 Task: Add an event with the title Second Client Appreciation Lunch, date '2024/04/06', time 7:30 AM to 9:30 AMand add a description: The Marketing Campaign Launch is an exciting and highly anticipated event that marks the official introduction of a new marketing campaign to the target audience. It is a carefully planned and executed event designed to create buzz, generate interest, and maximize the impact of the campaign's messaging and objectives._x000D_
_x000D_
, put the event into Orange category . Add location for the event as: 654 Palais des Festivals, Cannes, France, logged in from the account softage.7@softage.netand send the event invitation to softage.6@softage.net and softage.8@softage.net. Set a reminder for the event 1 hour before
Action: Mouse moved to (85, 108)
Screenshot: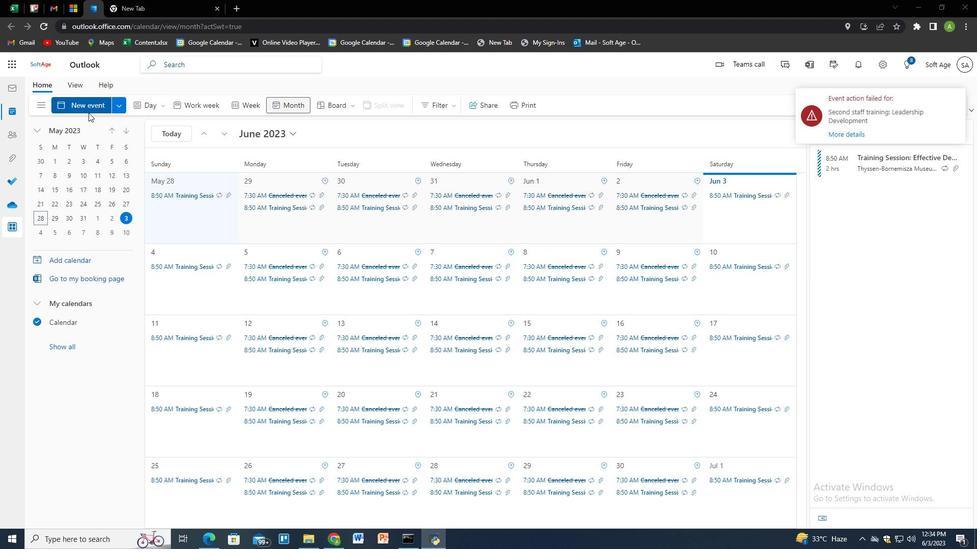 
Action: Mouse pressed left at (85, 108)
Screenshot: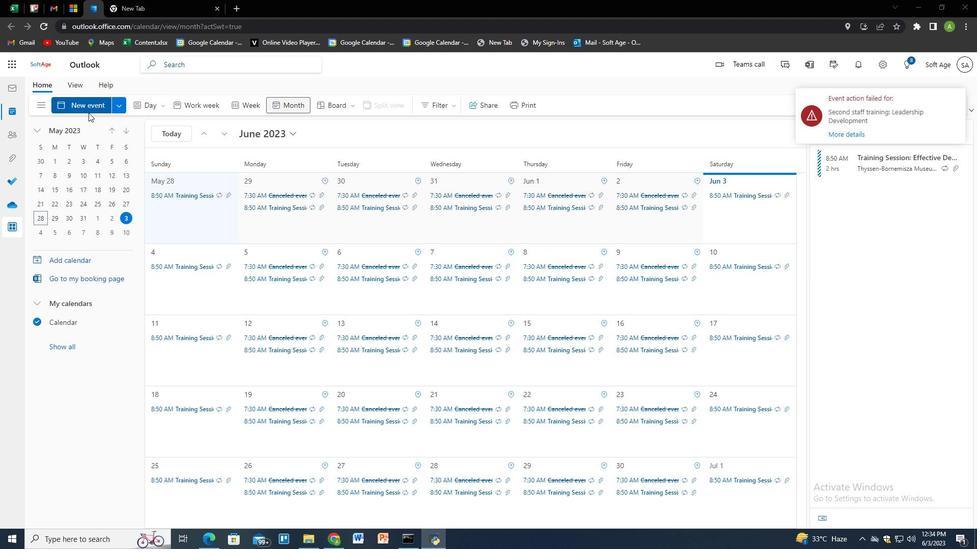 
Action: Mouse moved to (320, 170)
Screenshot: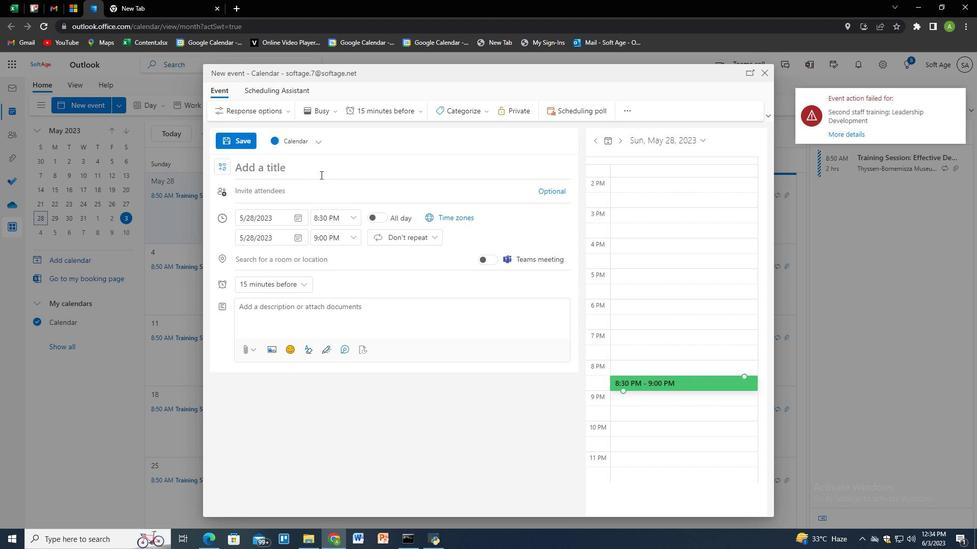 
Action: Mouse pressed left at (320, 170)
Screenshot: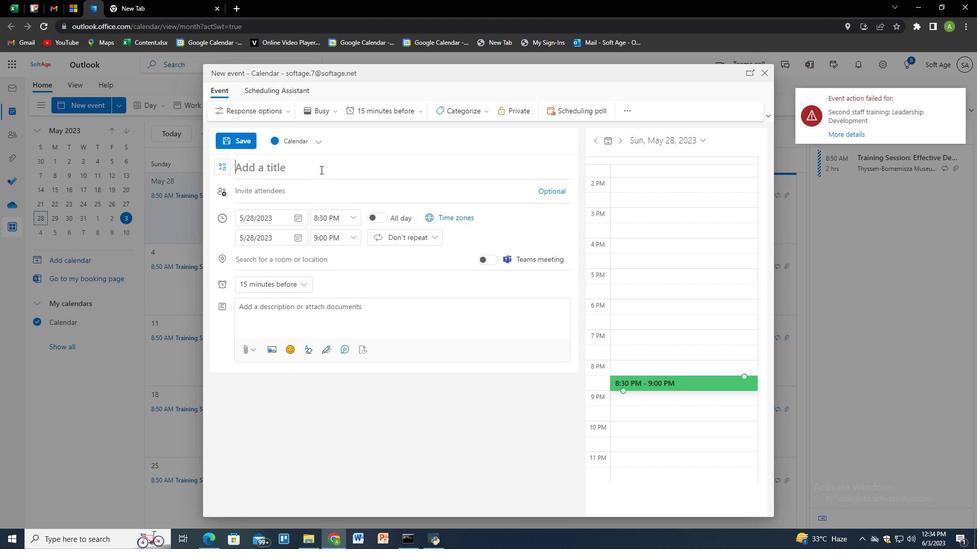 
Action: Key pressed <Key.shift>Second<Key.space><Key.shift>Client<Key.space><Key.shift>Appreciation<Key.space><Key.shift>Lunch
Screenshot: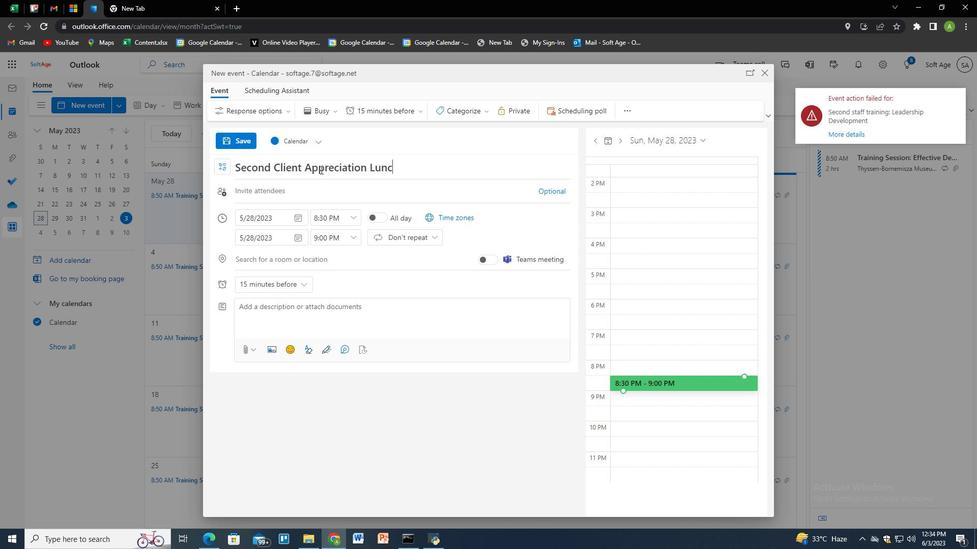 
Action: Mouse moved to (480, 243)
Screenshot: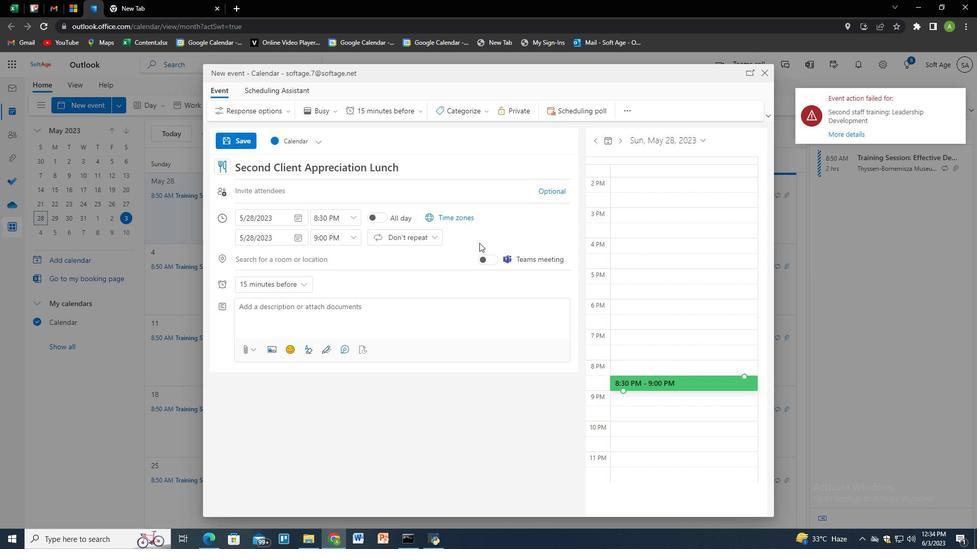 
Action: Mouse pressed left at (480, 243)
Screenshot: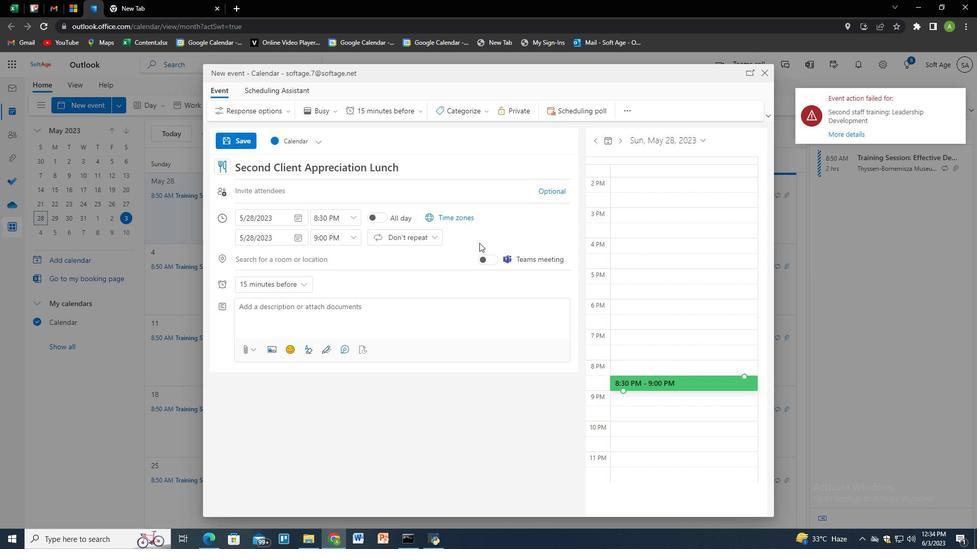 
Action: Mouse moved to (276, 219)
Screenshot: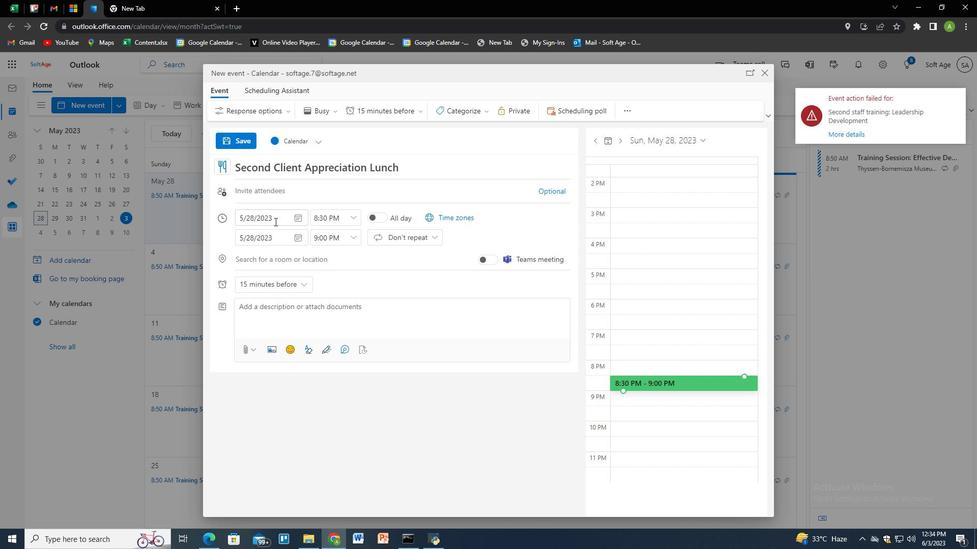 
Action: Mouse pressed left at (276, 219)
Screenshot: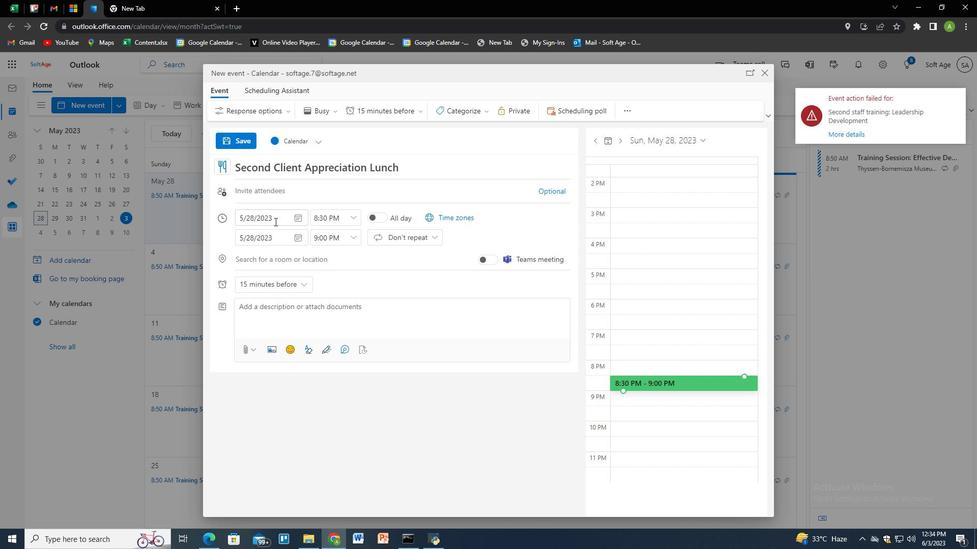 
Action: Mouse moved to (290, 241)
Screenshot: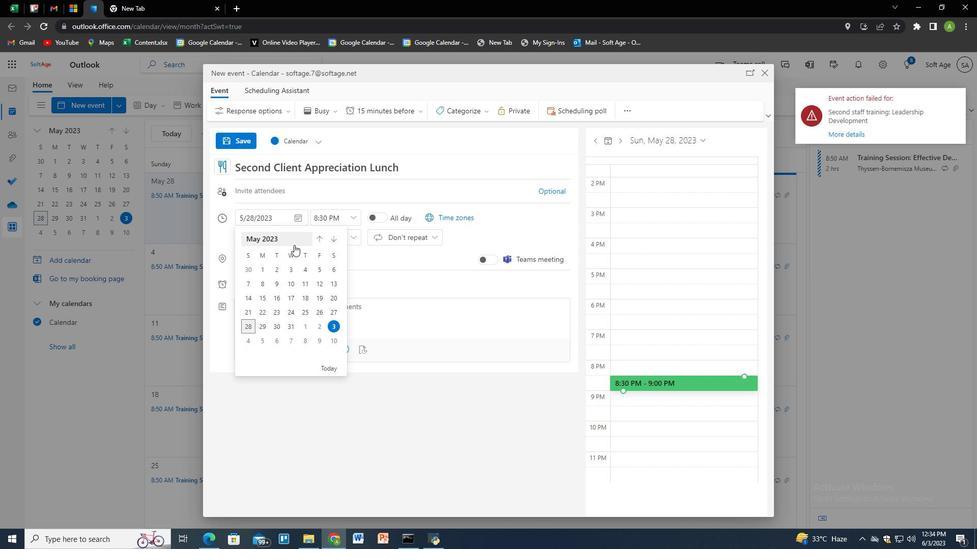 
Action: Mouse pressed left at (290, 241)
Screenshot: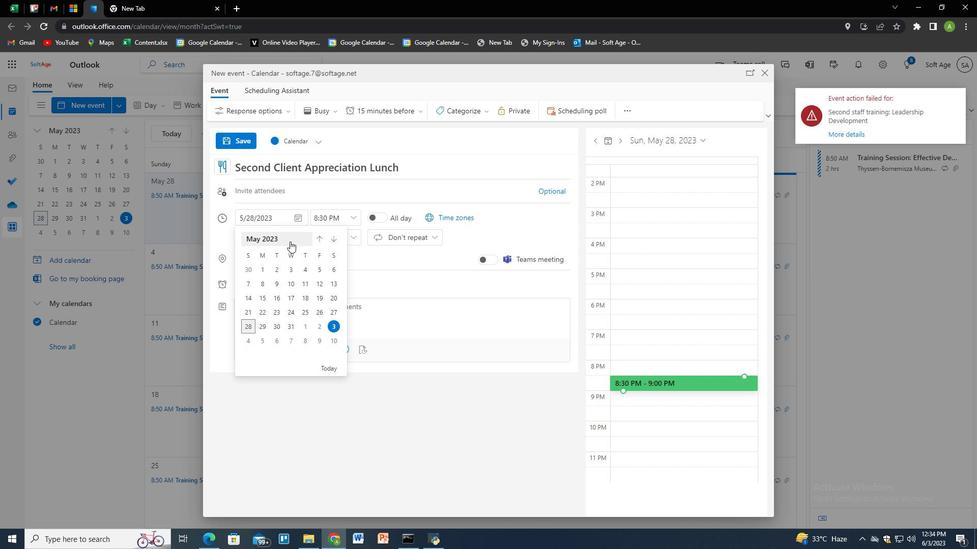 
Action: Mouse moved to (291, 239)
Screenshot: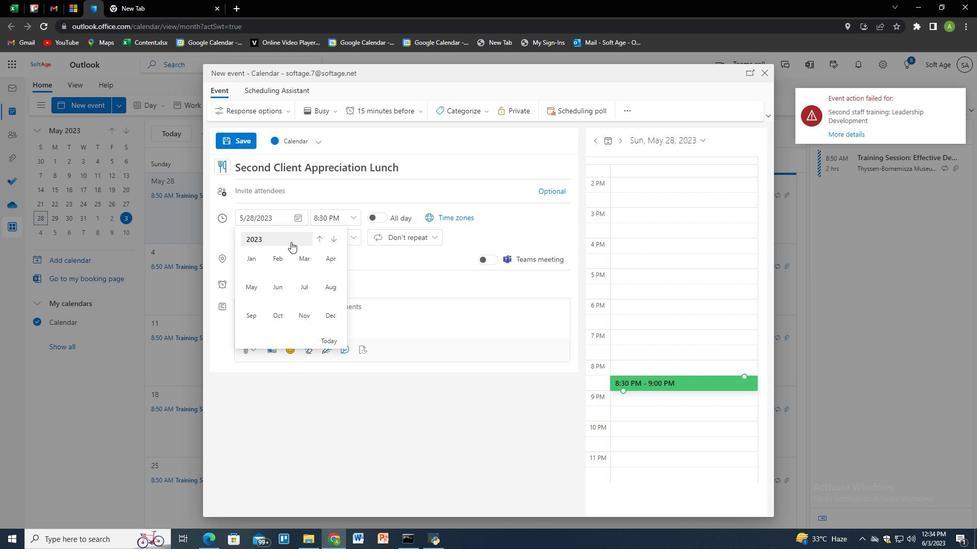 
Action: Mouse pressed left at (291, 239)
Screenshot: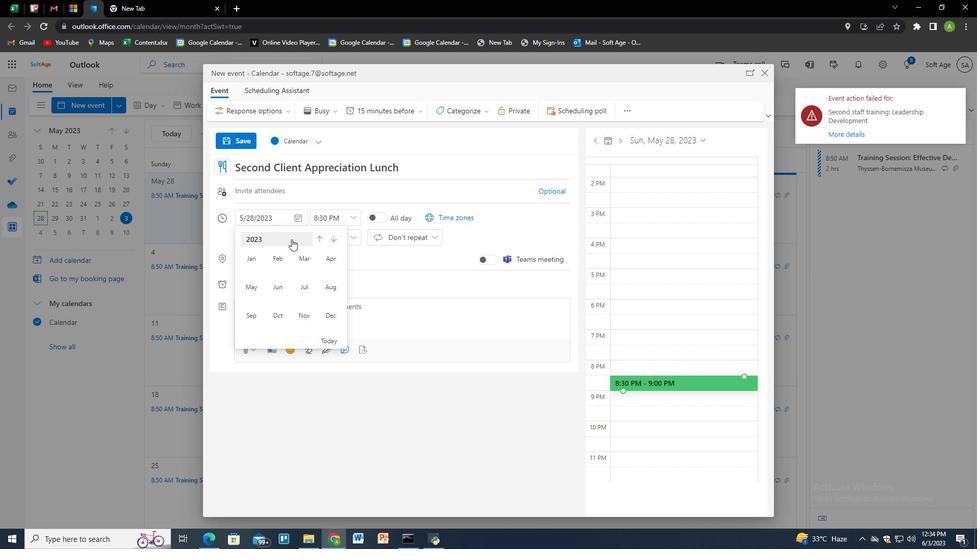 
Action: Mouse moved to (247, 291)
Screenshot: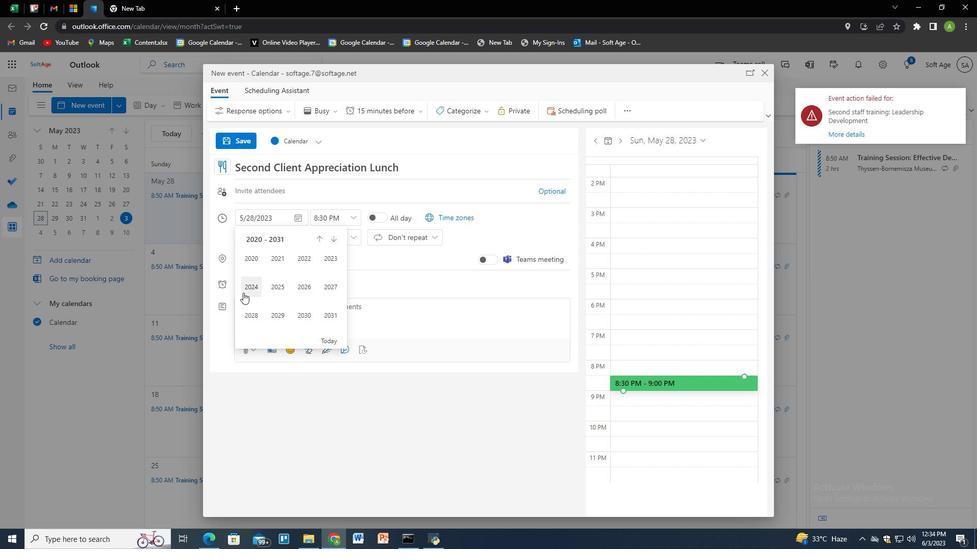 
Action: Mouse pressed left at (247, 291)
Screenshot: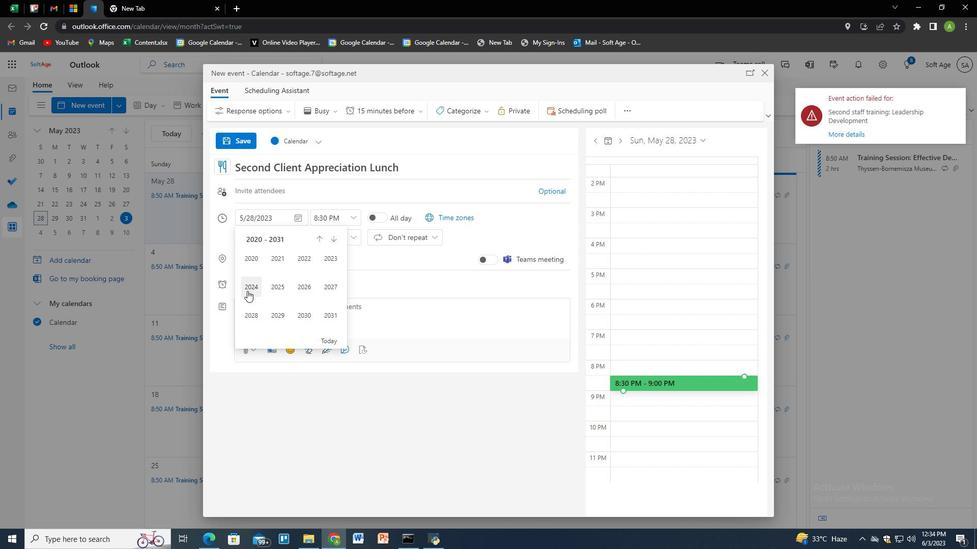
Action: Mouse moved to (327, 261)
Screenshot: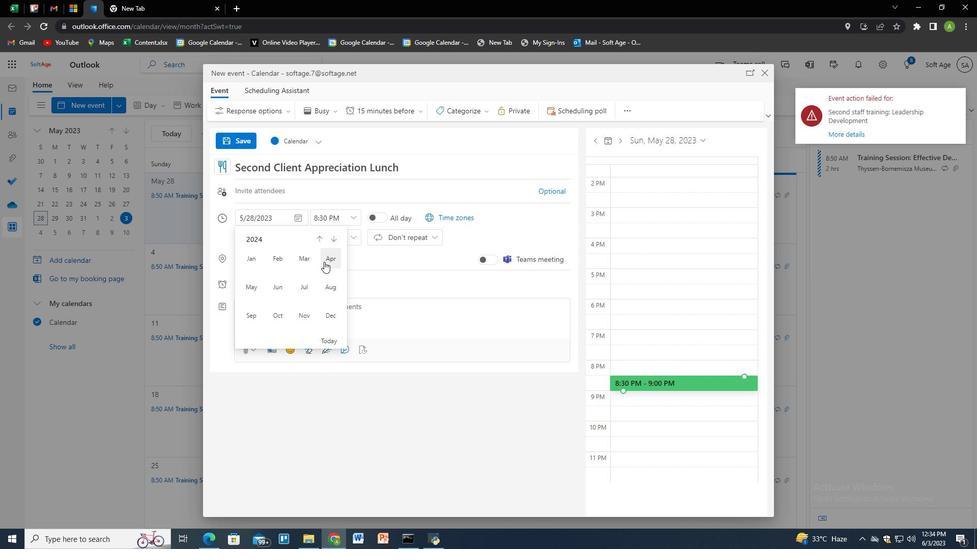 
Action: Mouse pressed left at (327, 261)
Screenshot: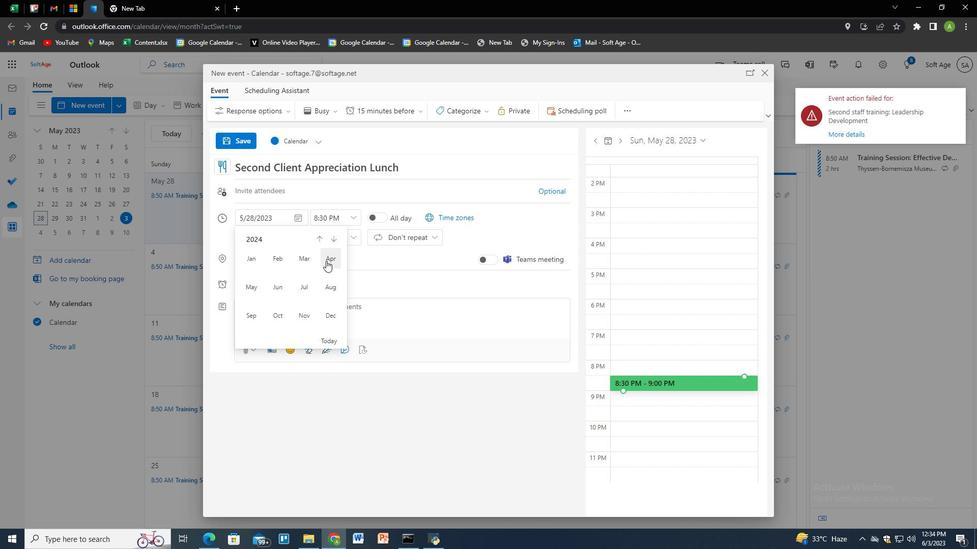 
Action: Mouse moved to (334, 271)
Screenshot: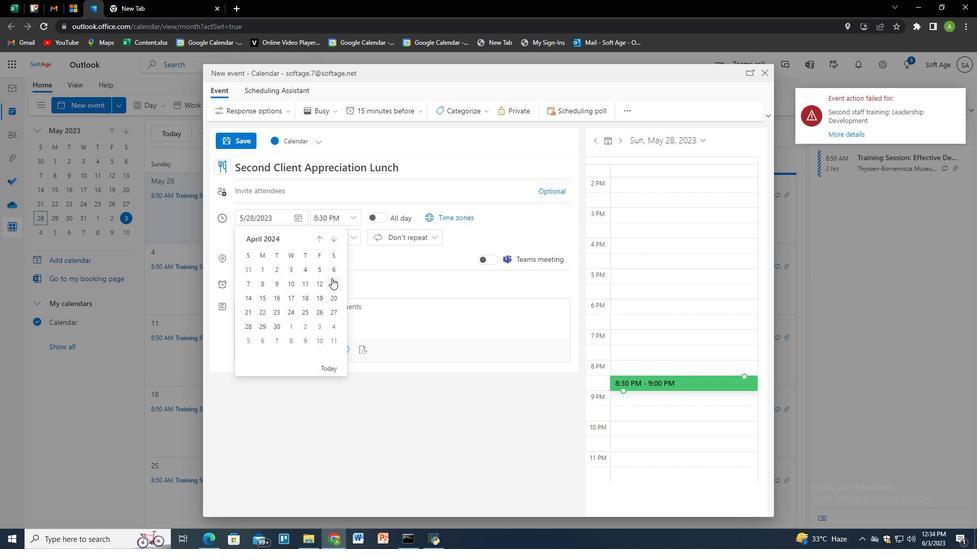 
Action: Mouse pressed left at (334, 271)
Screenshot: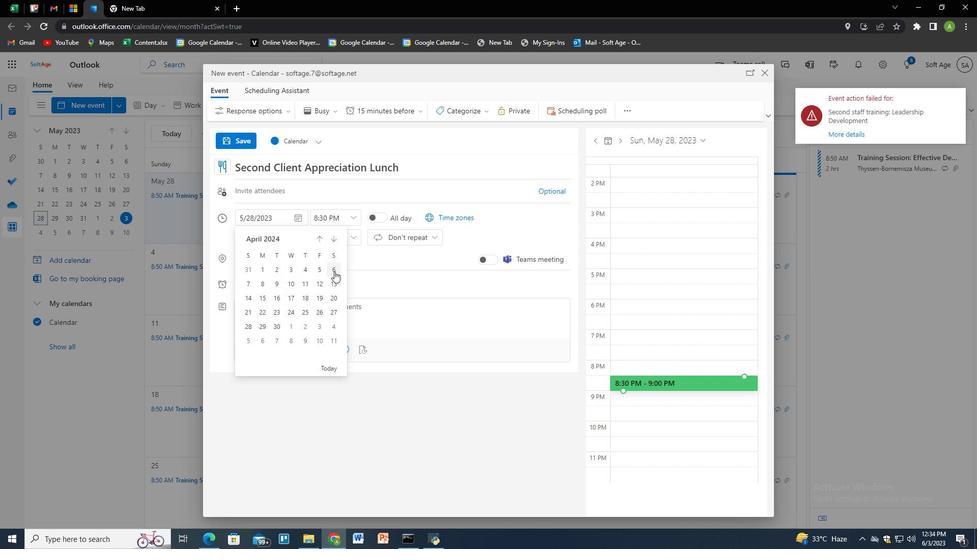 
Action: Mouse moved to (330, 217)
Screenshot: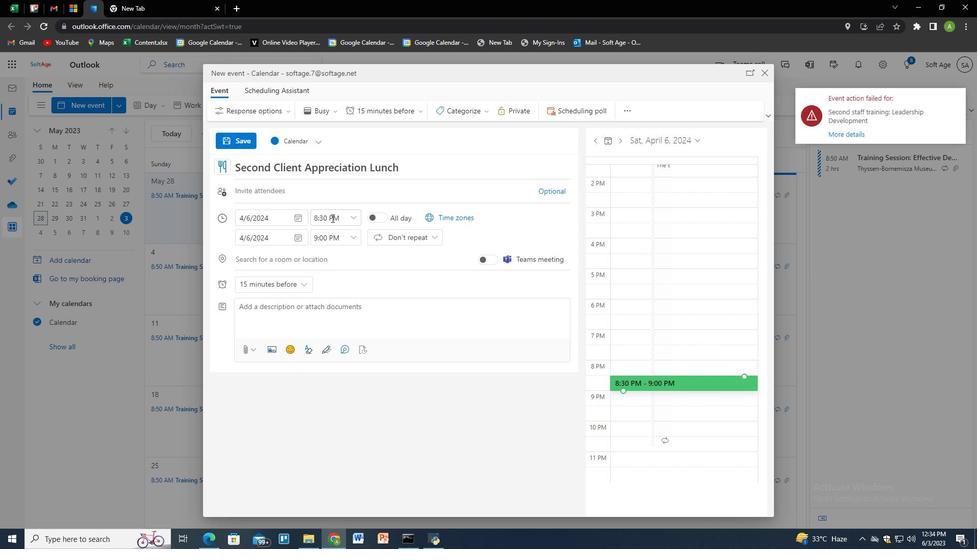 
Action: Mouse pressed left at (330, 217)
Screenshot: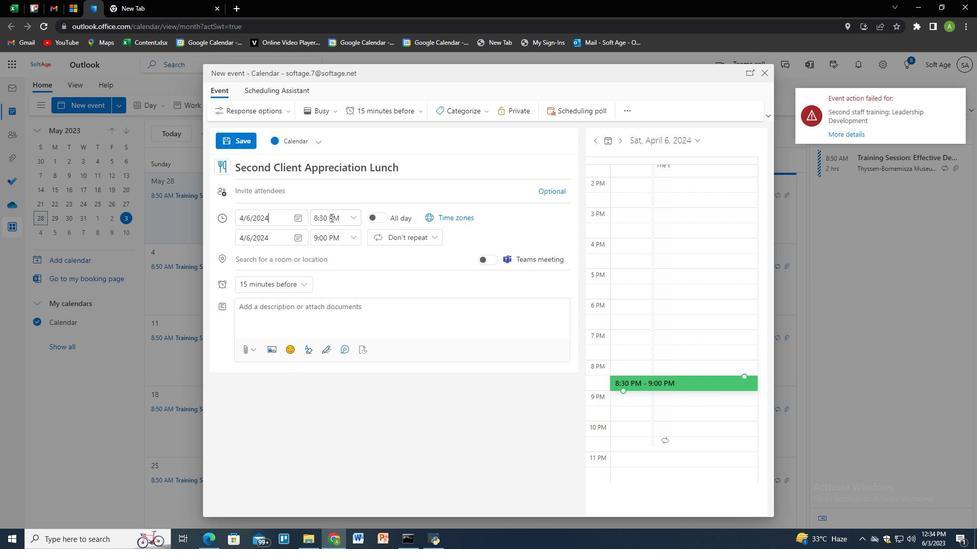 
Action: Mouse pressed left at (330, 217)
Screenshot: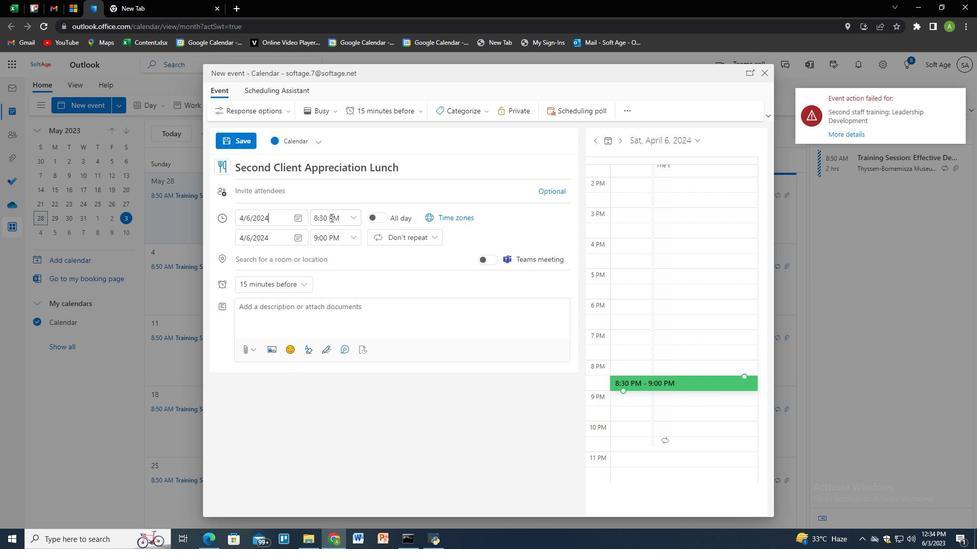 
Action: Key pressed 9<Key.shift><Key.shift><Key.shift><Key.shift><Key.shift><Key.shift><Key.shift><Key.shift><Key.shift><Key.shift><Key.shift><Key.shift><Key.shift><Key.shift><Key.shift><Key.shift><Key.shift><Key.shift><Key.shift>:00<Key.space><Key.shift>AMM<Key.tab>
Screenshot: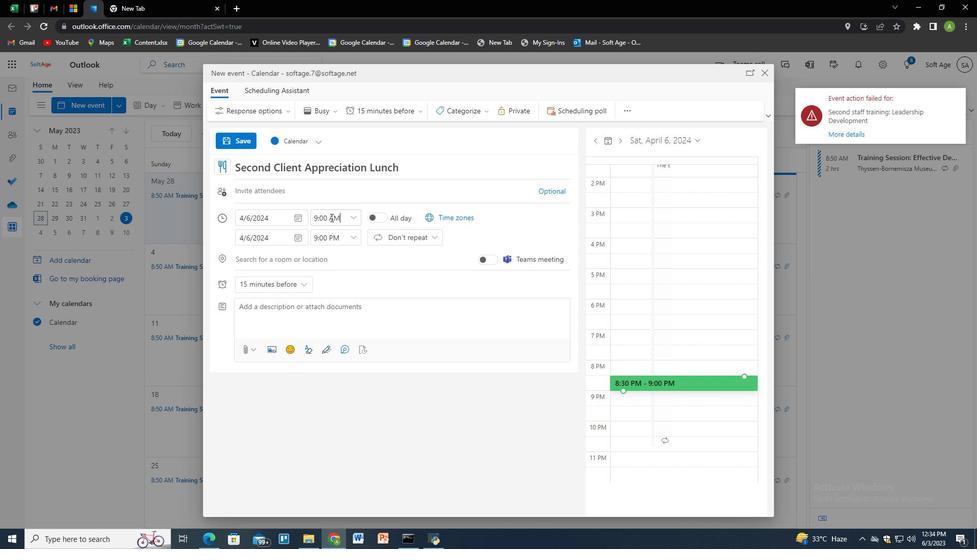 
Action: Mouse pressed left at (330, 217)
Screenshot: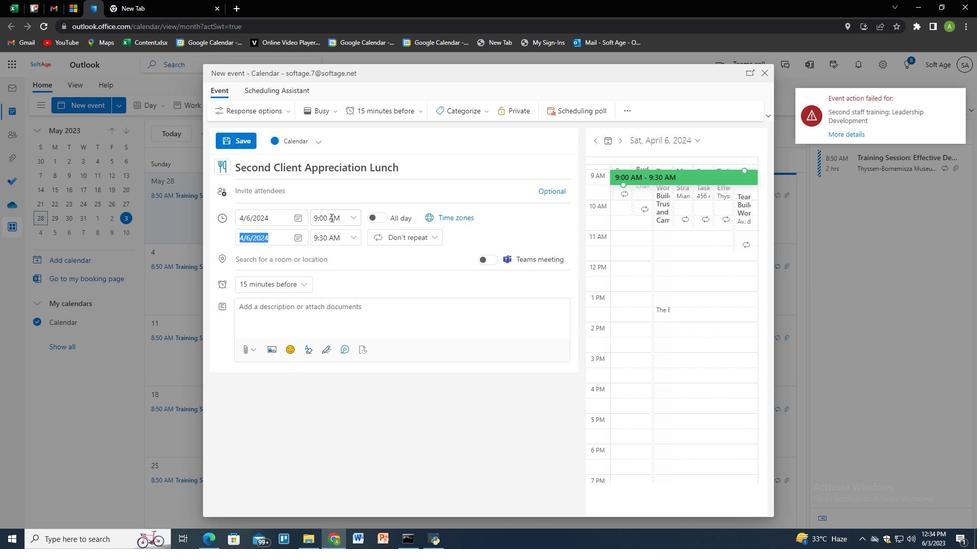 
Action: Mouse pressed left at (330, 217)
Screenshot: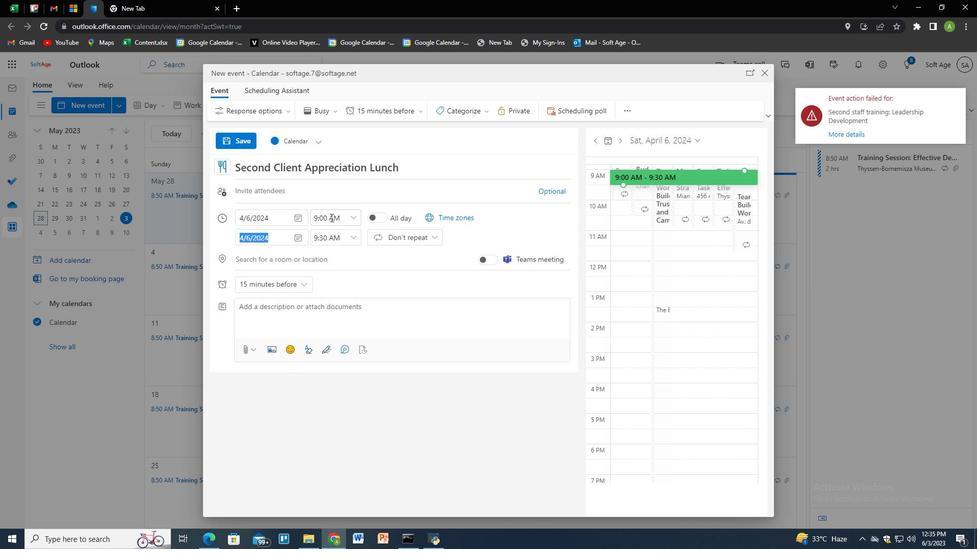 
Action: Key pressed 7<Key.shift>:30<Key.space><Key.shift>AMM<Key.tab><Key.tab>9<Key.shift>:30<Key.space><Key.shift>AMM
Screenshot: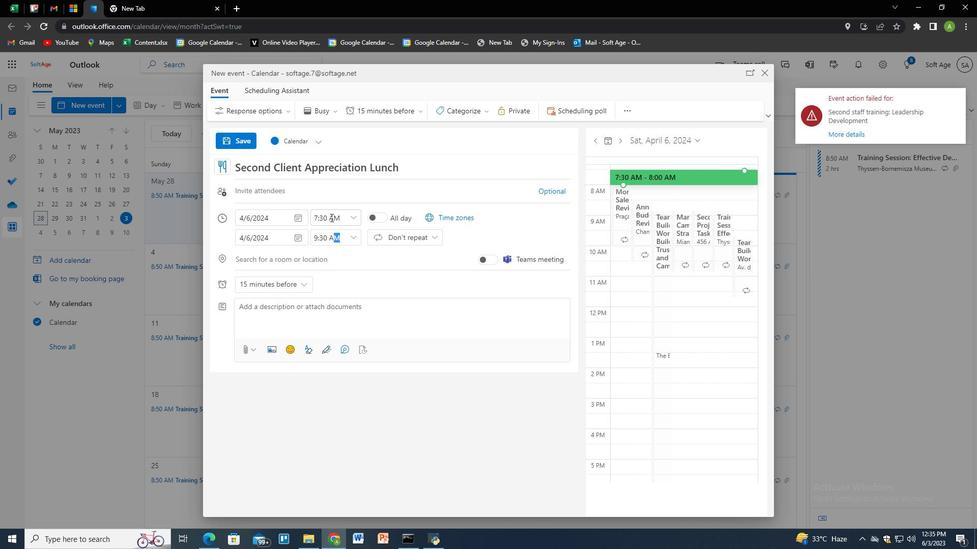
Action: Mouse moved to (485, 241)
Screenshot: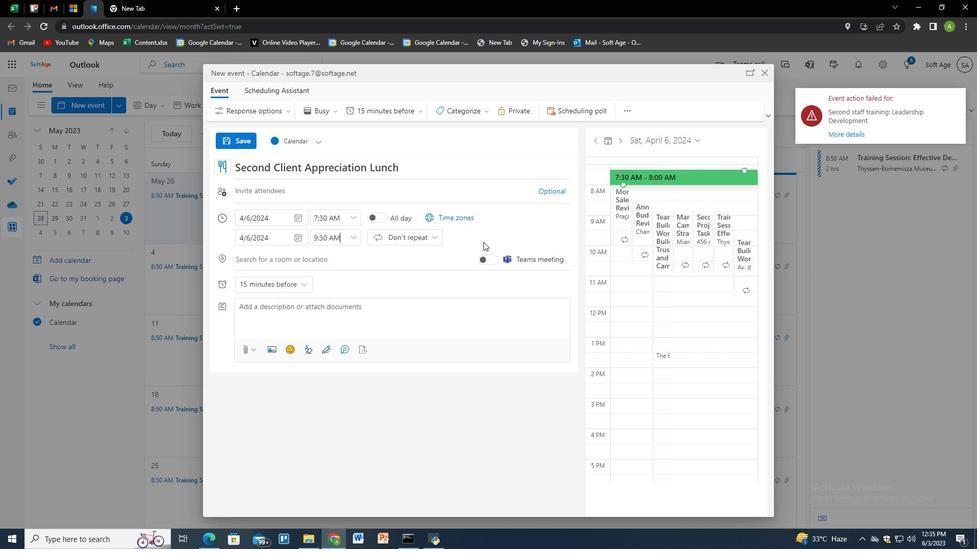 
Action: Key pressed <Key.tab>
Screenshot: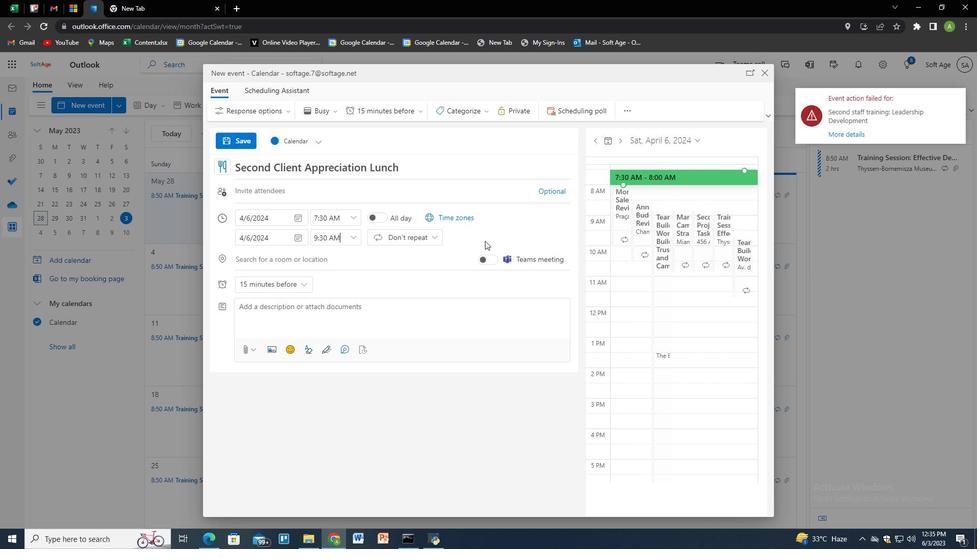 
Action: Mouse moved to (484, 245)
Screenshot: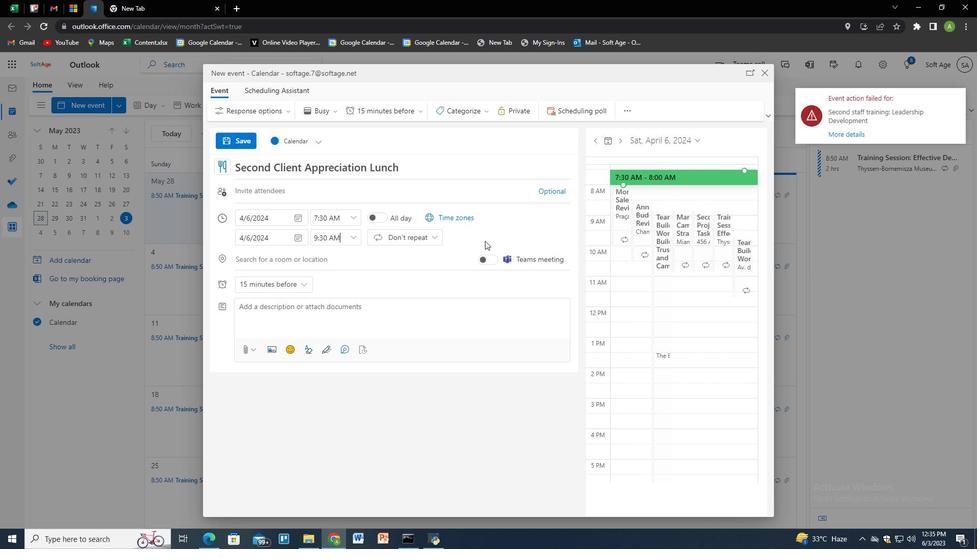 
Action: Key pressed <Key.tab><Key.tab><Key.tab><Key.tab><Key.tab><Key.tab><Key.shift>The<Key.space><Key.shift>Marketing<Key.space><Key.shift>Campaign<Key.space><Key.shift>Launch<Key.space>is<Key.space>an<Key.space>exciting<Key.space>and<Key.space>highly<Key.space>antii<Key.backspace>cipated<Key.space>event<Key.space>ta<Key.backspace>hat<Key.space>marks<Key.space>theo<Key.backspace><Key.space>official<Key.space>intoduction<Key.space><Key.backspace><Key.backspace><Key.backspace><Key.backspace><Key.backspace><Key.backspace>ction<Key.space><Key.backspace><Key.backspace><Key.backspace><Key.backspace><Key.backspace><Key.backspace><Key.backspace><Key.backspace><Key.backspace><Key.backspace>troduction<Key.space>of<Key.space>a<Key.space>new<Key.space>marketing<Key.space>campaign<Key.space>to<Key.space>the<Key.space>target<Key.space>audience.<Key.space><Key.shift>It<Key.space>is<Key.space>a<Key.space>carefully<Key.space>planned<Key.space>and<Key.space>executed<Key.space>event<Key.space>designed<Key.backspace><Key.backspace><Key.backspace><Key.backspace><Key.backspace>igned<Key.space>to<Key.space>creat<Key.space><Key.backspace><Key.backspace>te<Key.space>buzz,<Key.space>generate<Key.space>interest,<Key.space>and<Key.space>maximize<Key.space>the<Key.space>impact<Key.space>of<Key.space>the<Key.space>campaign's<Key.space>med<Key.backspace>ssain<Key.backspace><Key.backspace>ging<Key.space>and<Key.space>objectives.
Screenshot: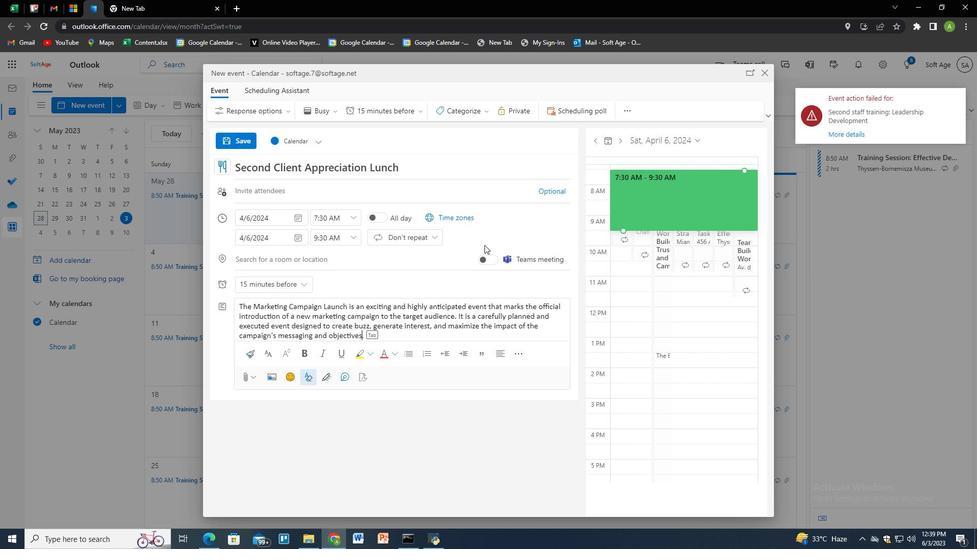 
Action: Mouse moved to (472, 114)
Screenshot: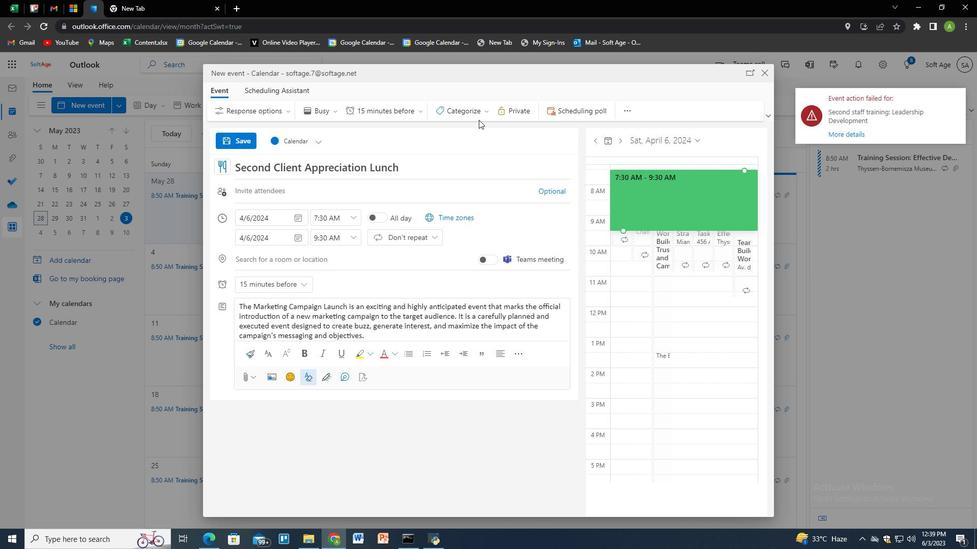 
Action: Mouse pressed left at (472, 114)
Screenshot: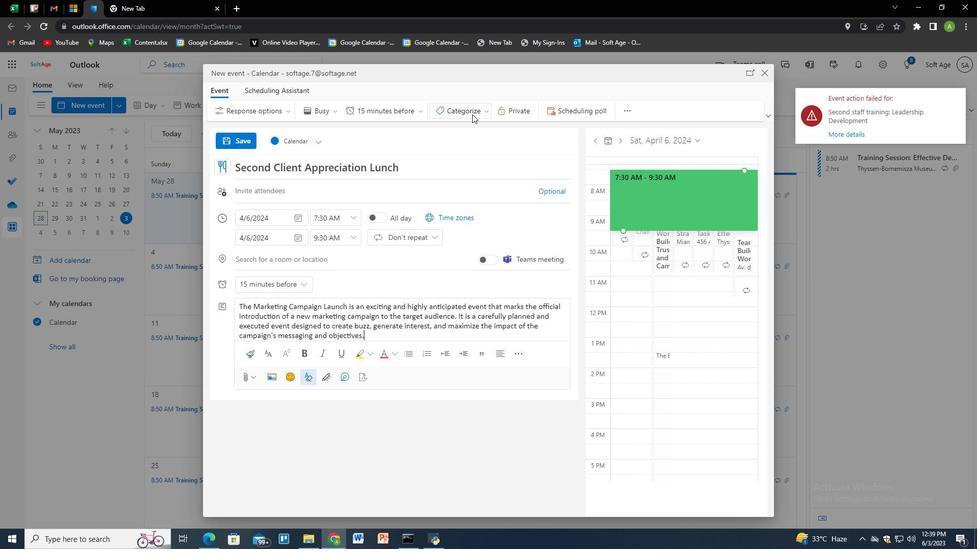 
Action: Mouse moved to (463, 159)
Screenshot: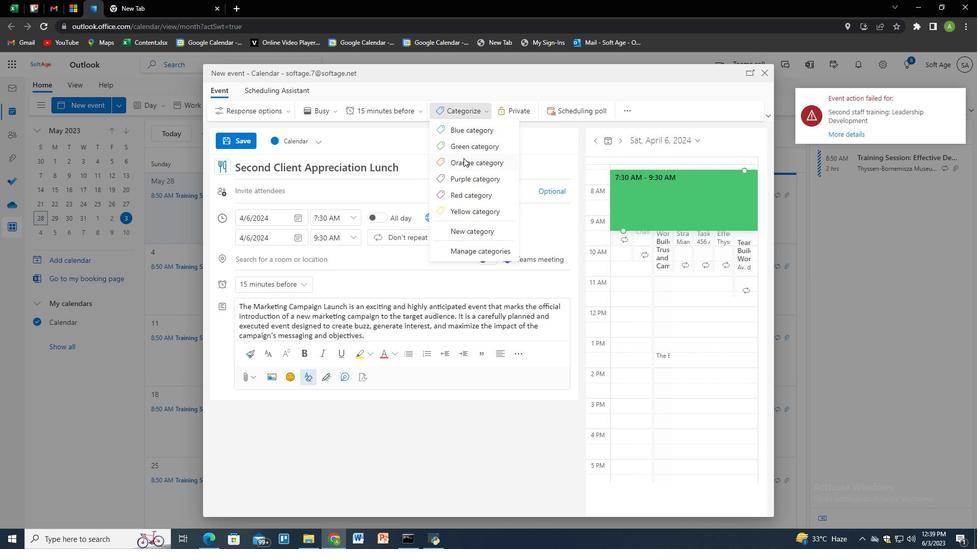 
Action: Mouse pressed left at (463, 159)
Screenshot: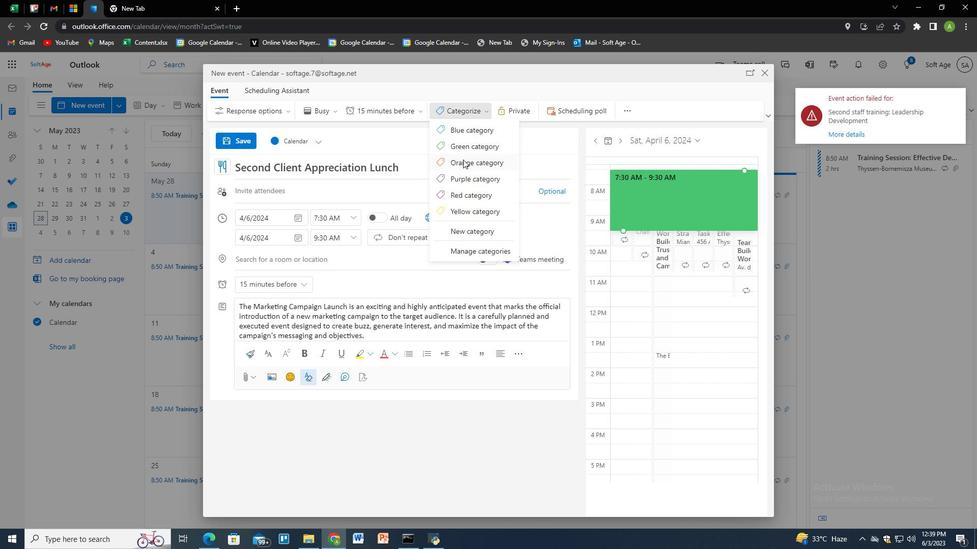 
Action: Mouse moved to (264, 259)
Screenshot: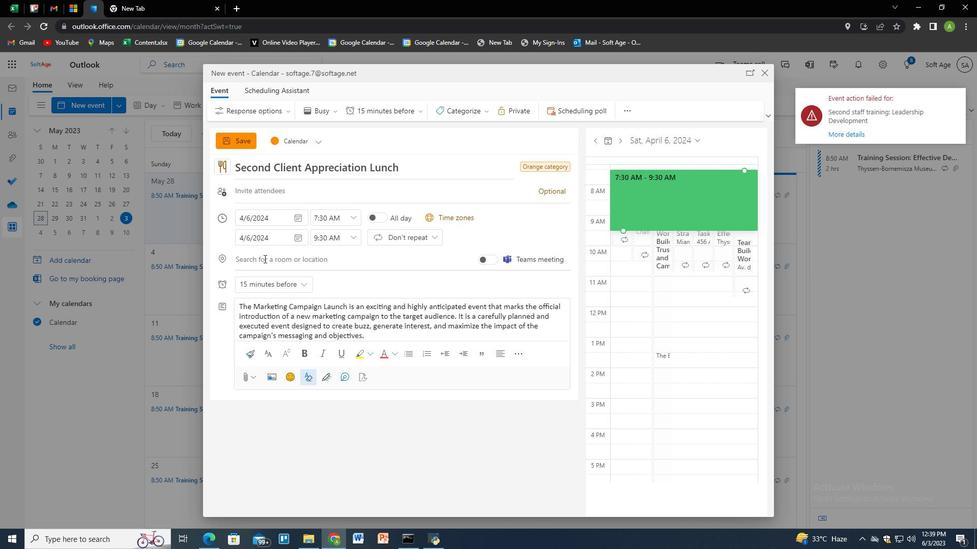 
Action: Mouse pressed left at (264, 259)
Screenshot: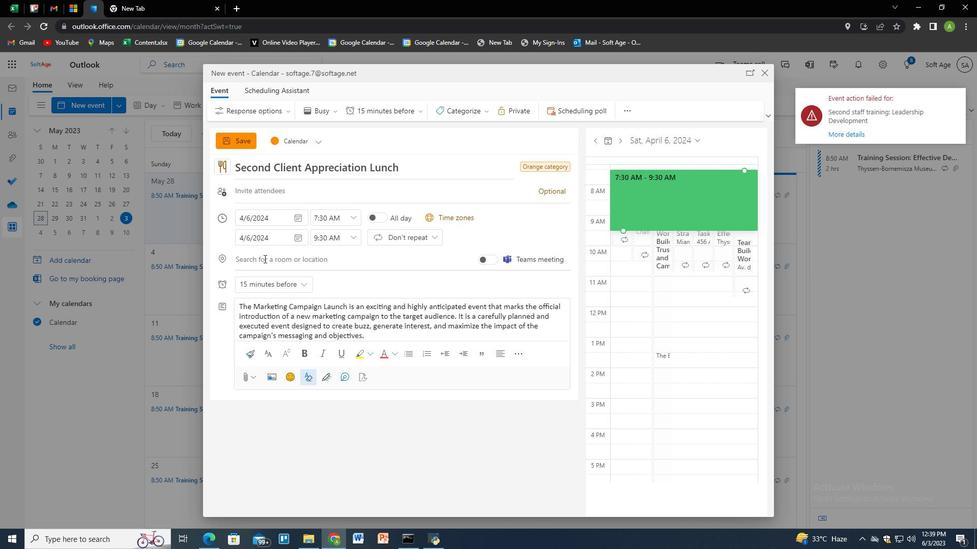 
Action: Key pressed 654<Key.space><Key.shift>Palais<Key.space>des<Key.space><Key.shift>Festivals,<Key.space><Key.shift>Cannes,<Key.space><Key.shift>Frace<Key.down><Key.enter>
Screenshot: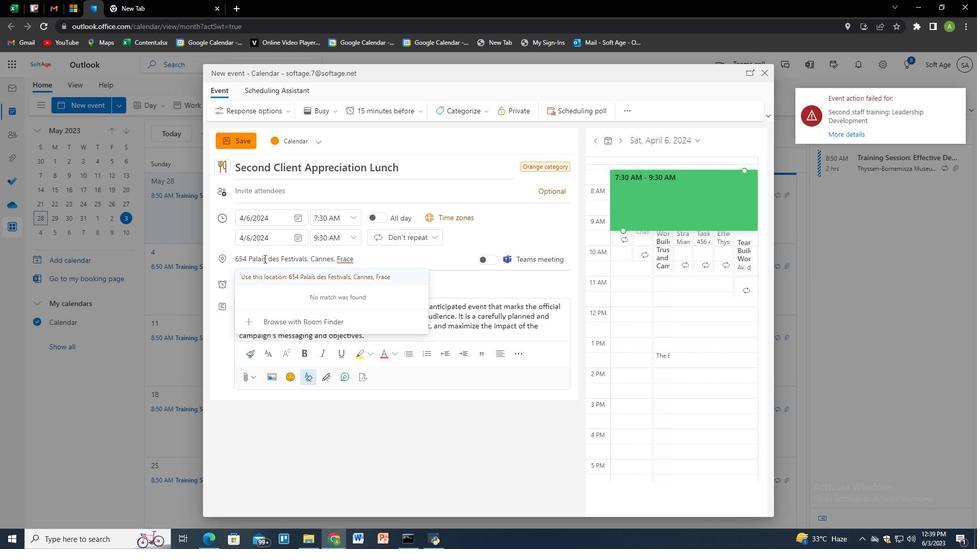 
Action: Mouse moved to (390, 263)
Screenshot: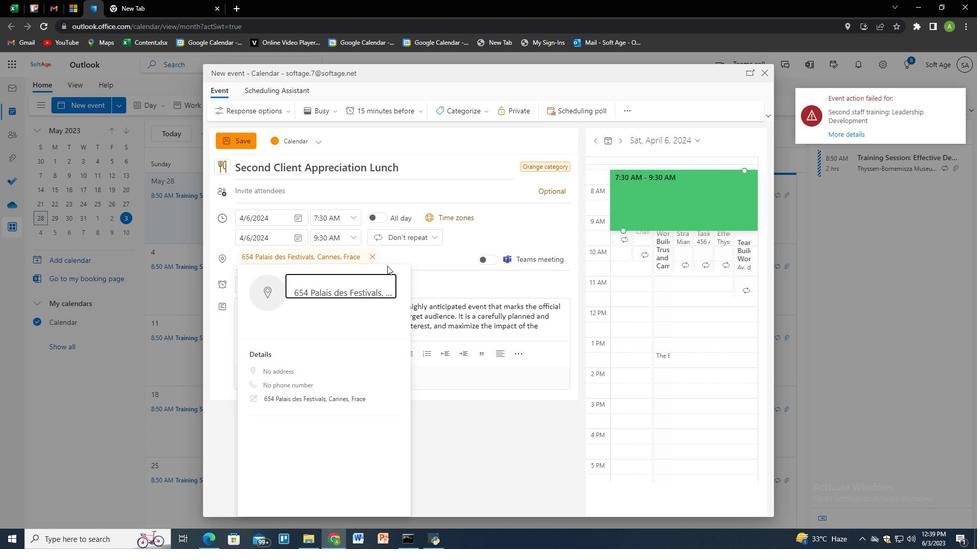 
Action: Mouse pressed left at (390, 263)
Screenshot: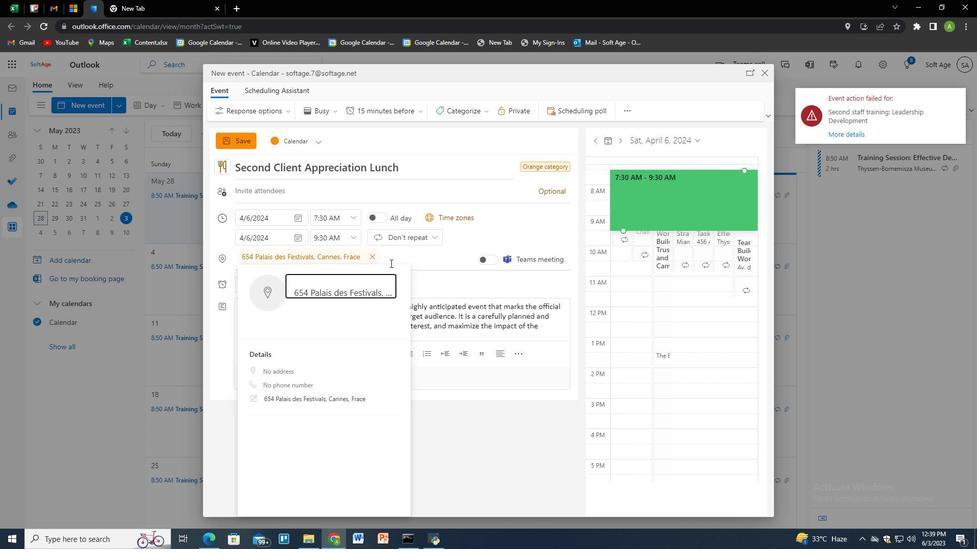 
Action: Mouse moved to (372, 258)
Screenshot: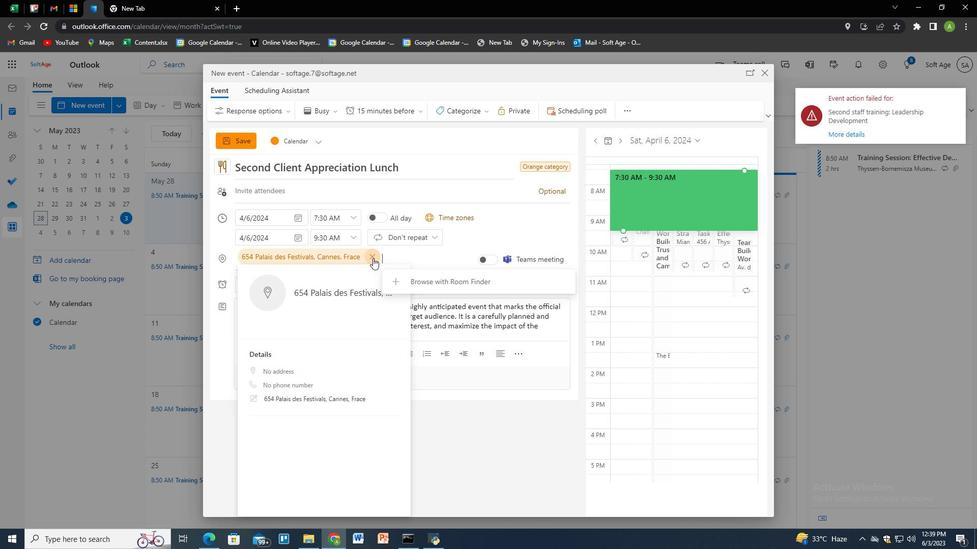 
Action: Mouse pressed left at (372, 258)
Screenshot: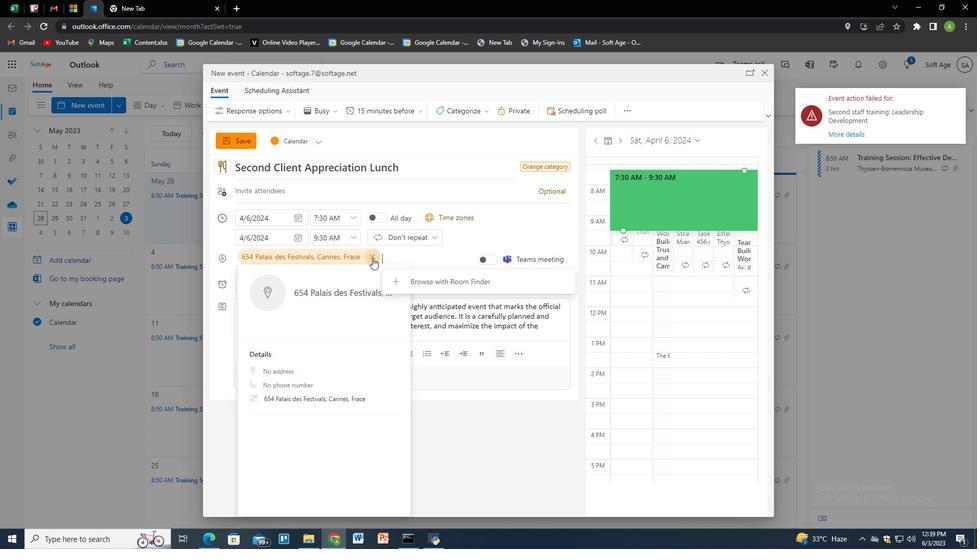 
Action: Key pressed 654<Key.space><Key.shift><Key.shift><Key.shift><Key.shift>Palais<Key.space><Key.shift>des<Key.space><Key.shift>Festivals,<Key.space><Key.shift>Cannesm<Key.backspace>,<Key.space><Key.shift>France<Key.down><Key.enter>
Screenshot: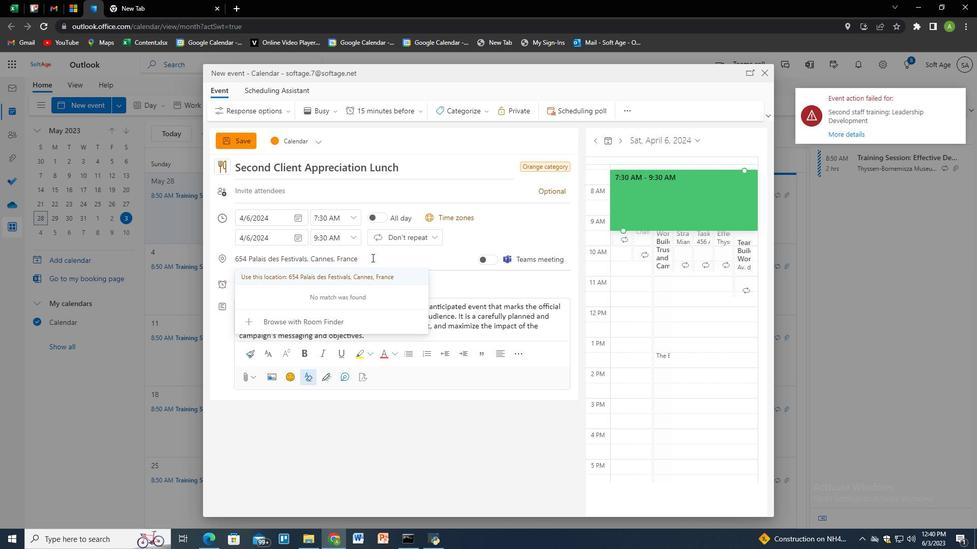 
Action: Mouse moved to (325, 189)
Screenshot: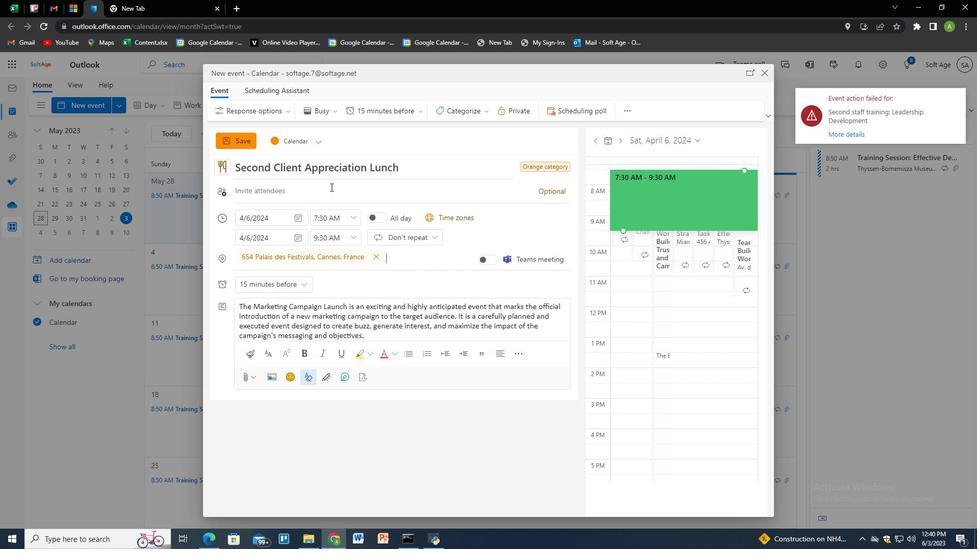 
Action: Mouse pressed left at (325, 189)
Screenshot: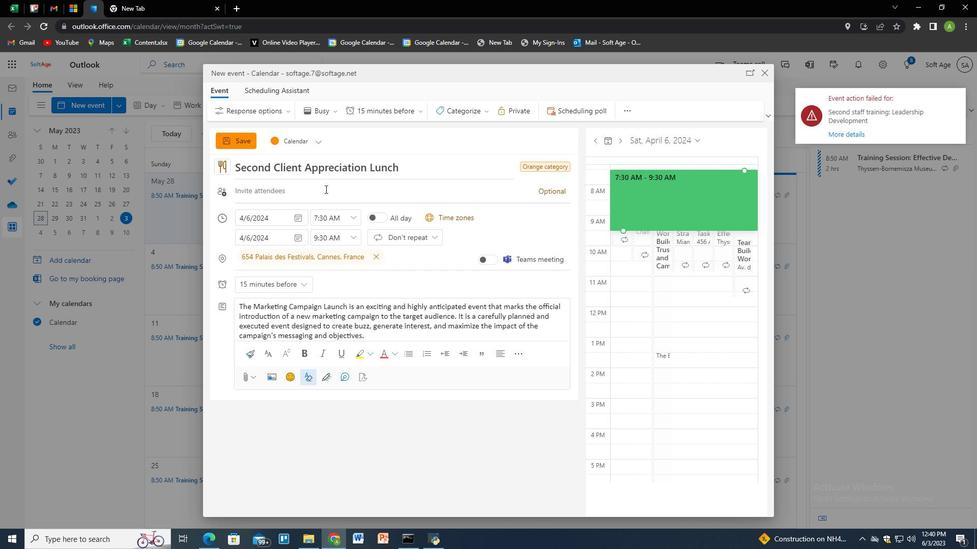 
Action: Key pressed softage.6<Key.shift>@softage.net<Key.enter>softage.8<Key.shift>@softage.net<Key.enter>
Screenshot: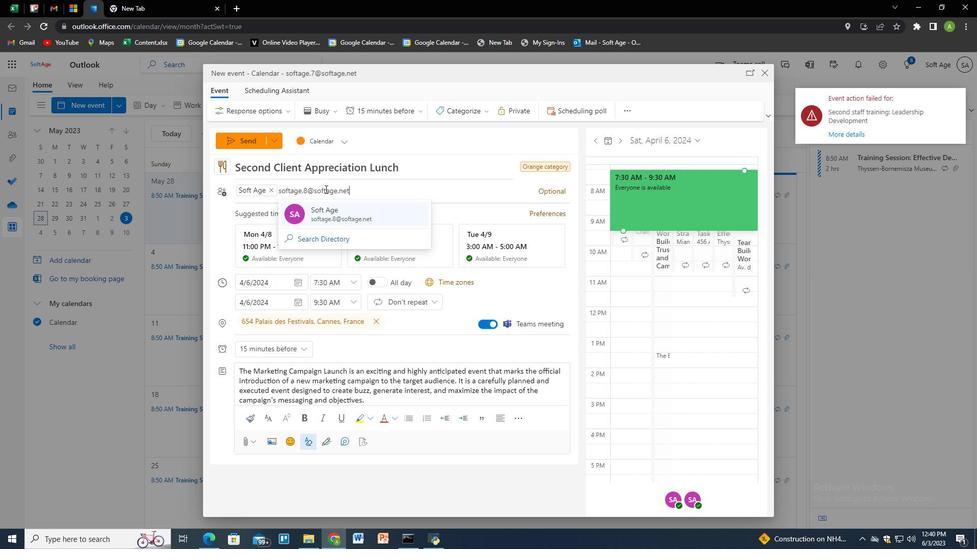 
Action: Mouse moved to (401, 115)
Screenshot: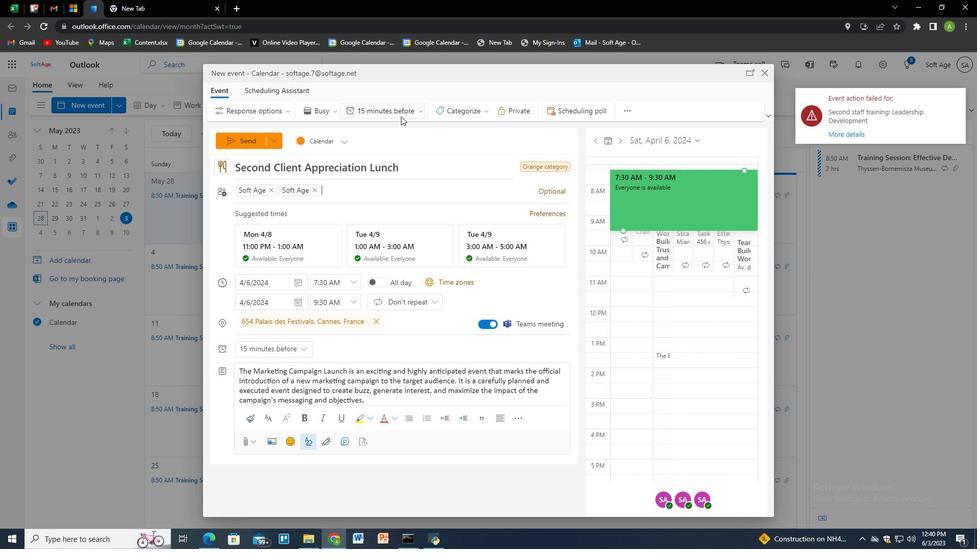 
Action: Mouse pressed left at (401, 115)
Screenshot: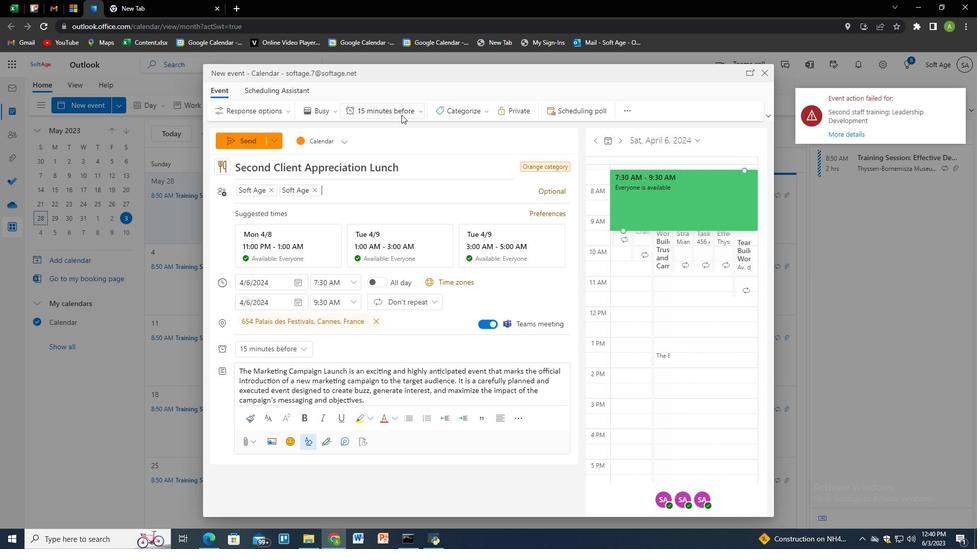 
Action: Mouse moved to (387, 222)
Screenshot: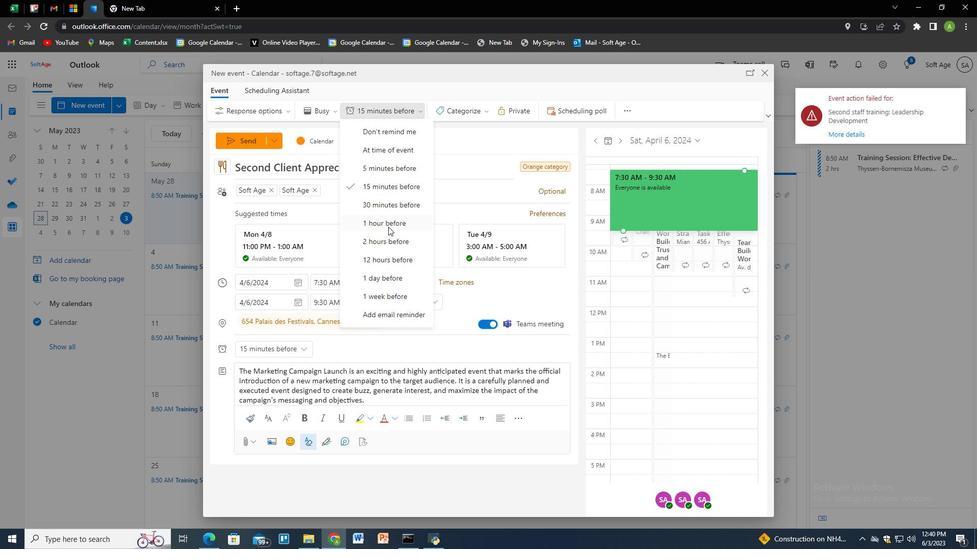 
Action: Mouse pressed left at (387, 222)
Screenshot: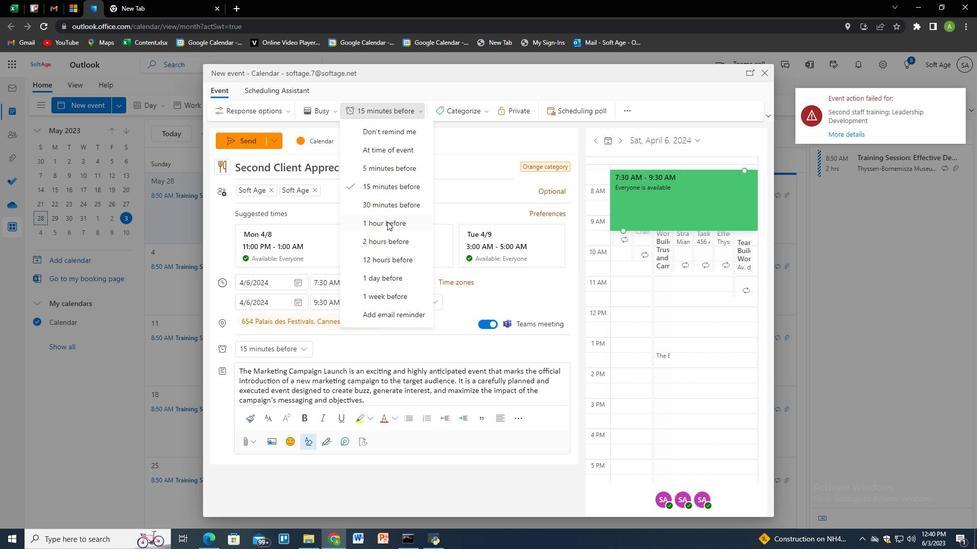 
Action: Mouse moved to (258, 146)
Screenshot: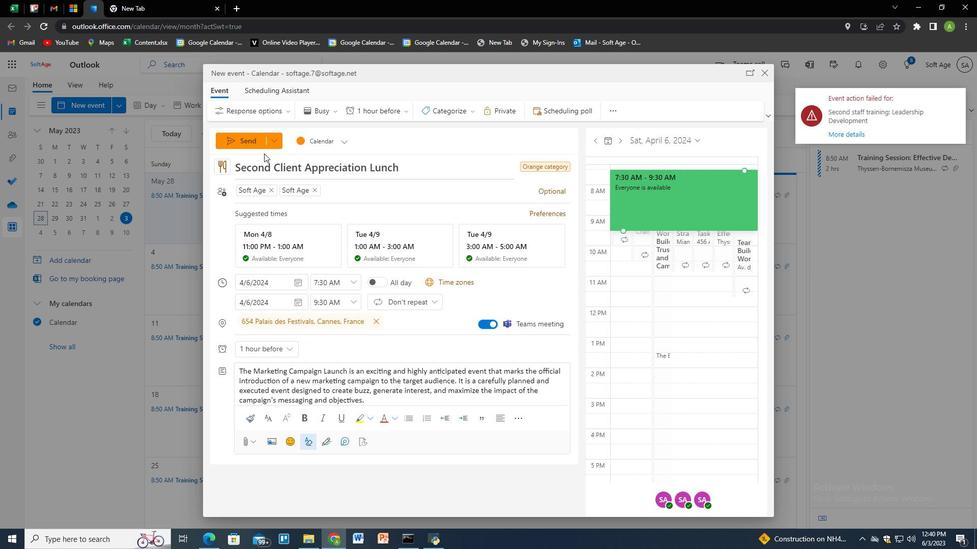 
Action: Mouse pressed left at (258, 146)
Screenshot: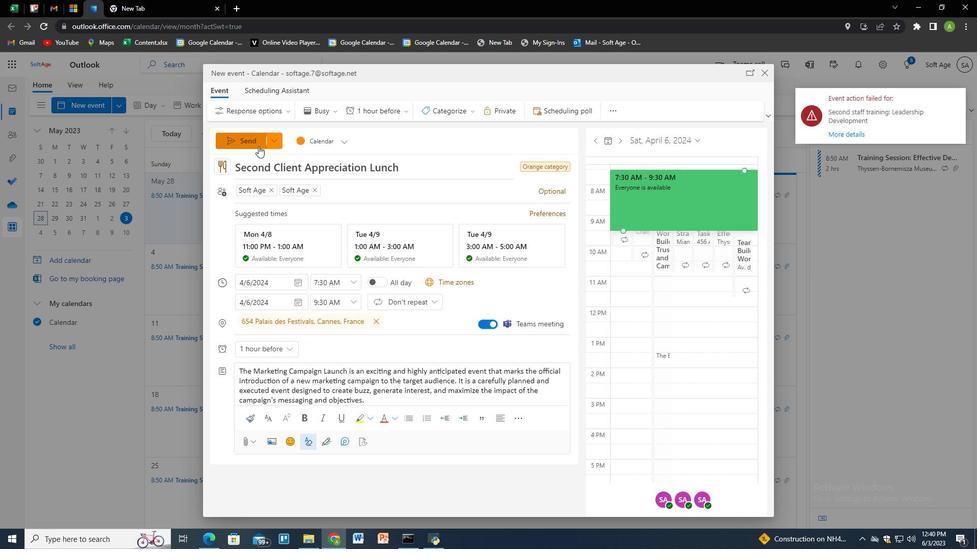 
Action: Mouse moved to (312, 268)
Screenshot: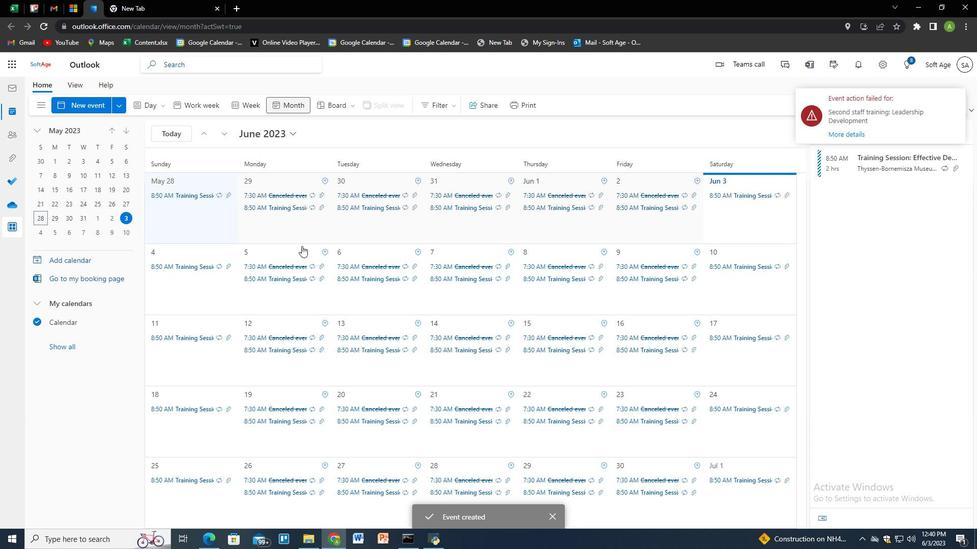 
